 Task: Create in the project BayTech in Backlog an issue 'Integrate a new push notification feature into an existing mobile application to enhance user engagement and real-time updates', assign it to team member softage.3@softage.net and change the status to IN PROGRESS. Create in the project BayTech in Backlog an issue 'Develop a new tool for automated testing of mobile application UI/UX design and user flow', assign it to team member softage.4@softage.net and change the status to IN PROGRESS
Action: Mouse moved to (197, 64)
Screenshot: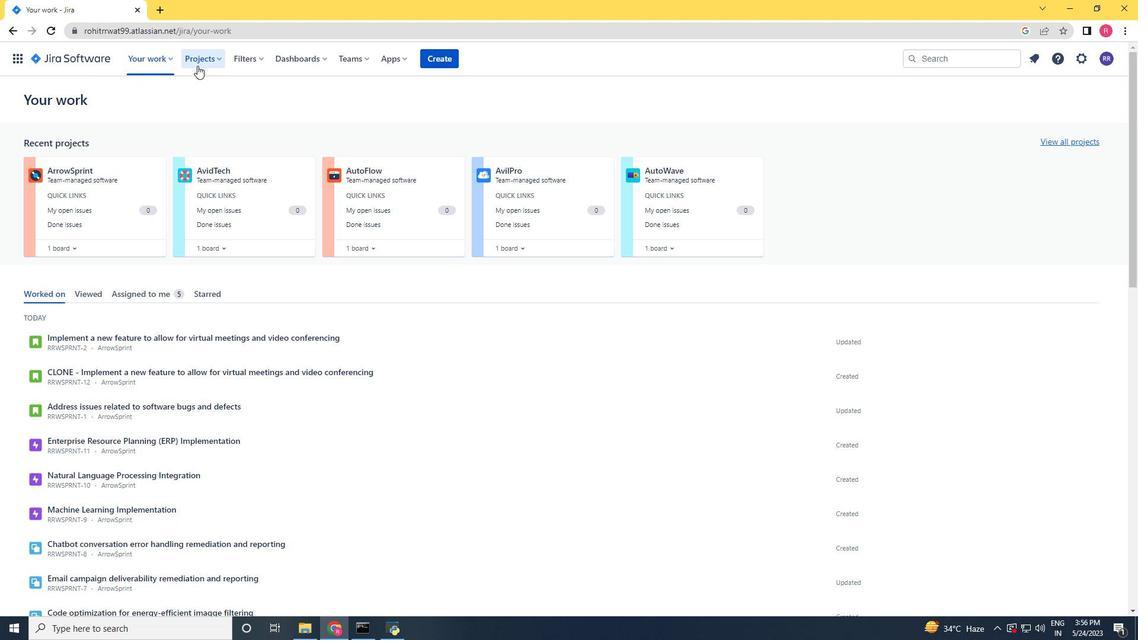 
Action: Mouse pressed left at (197, 64)
Screenshot: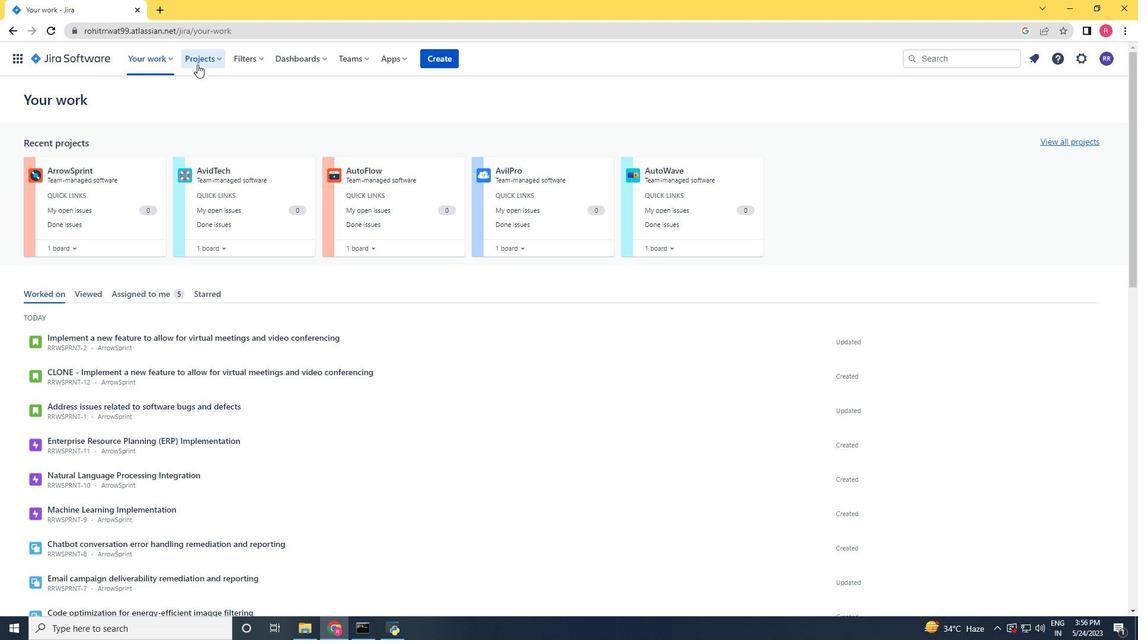 
Action: Mouse moved to (215, 99)
Screenshot: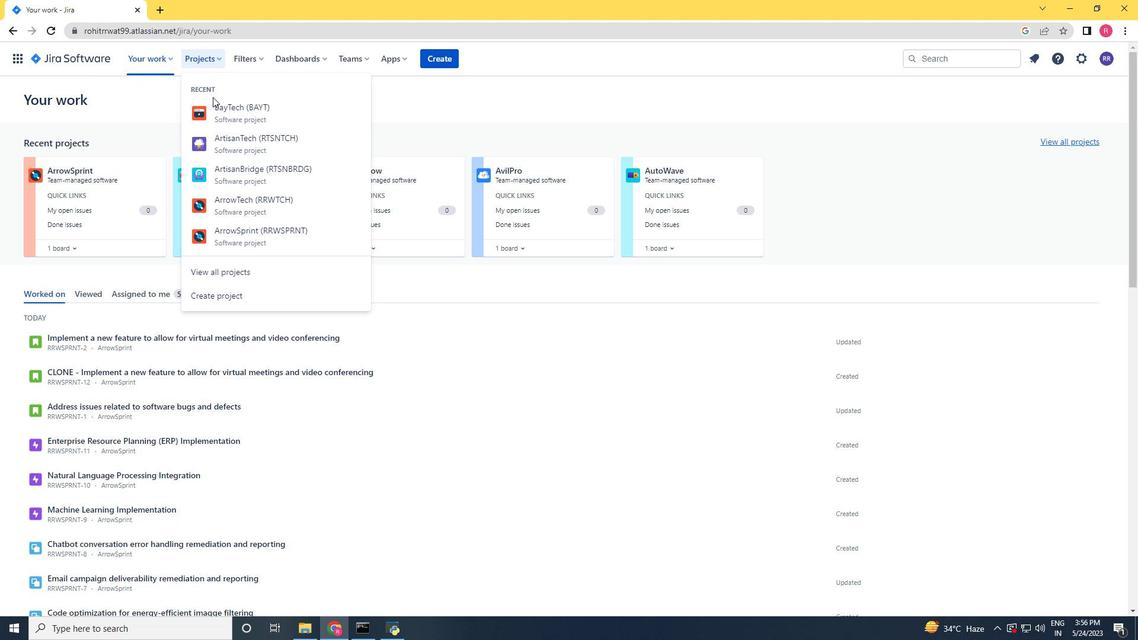 
Action: Mouse pressed left at (215, 99)
Screenshot: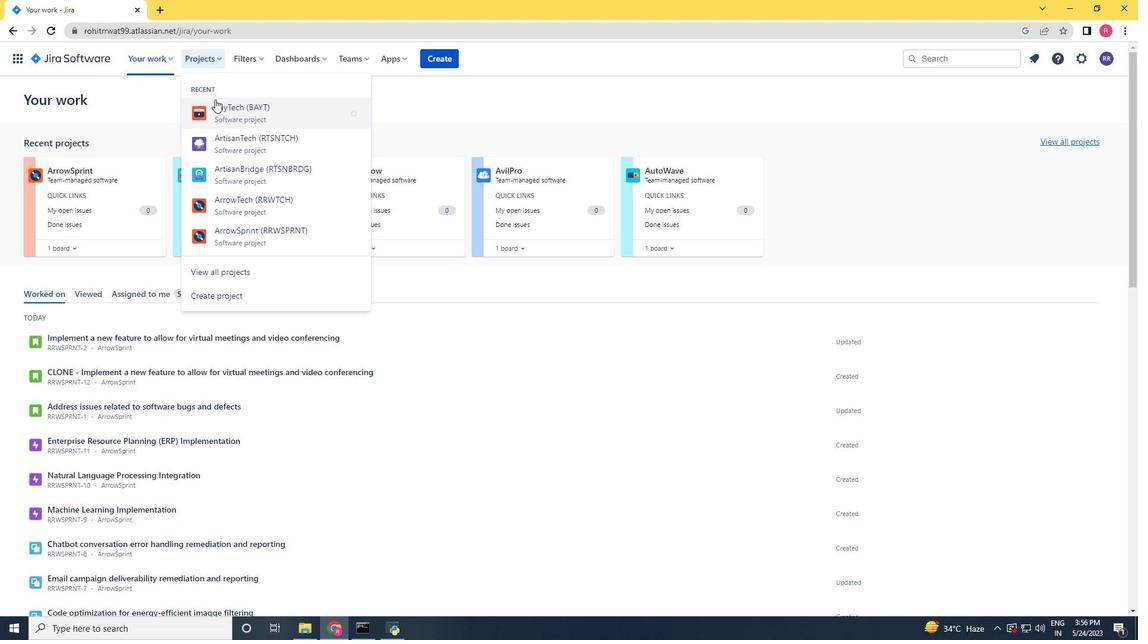 
Action: Mouse moved to (83, 181)
Screenshot: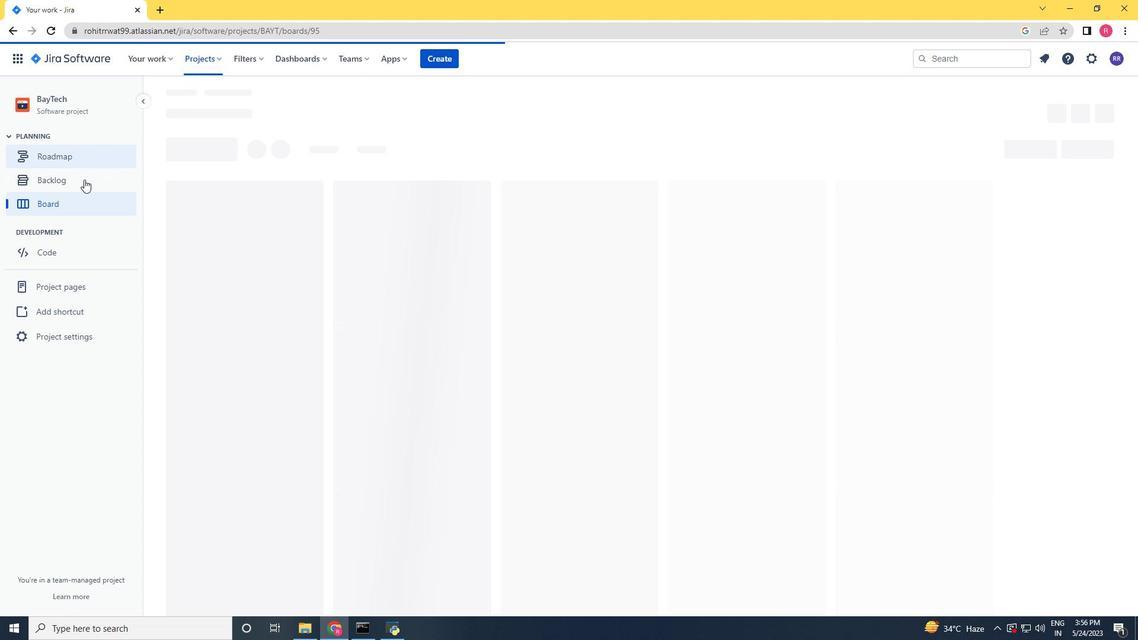 
Action: Mouse pressed left at (83, 181)
Screenshot: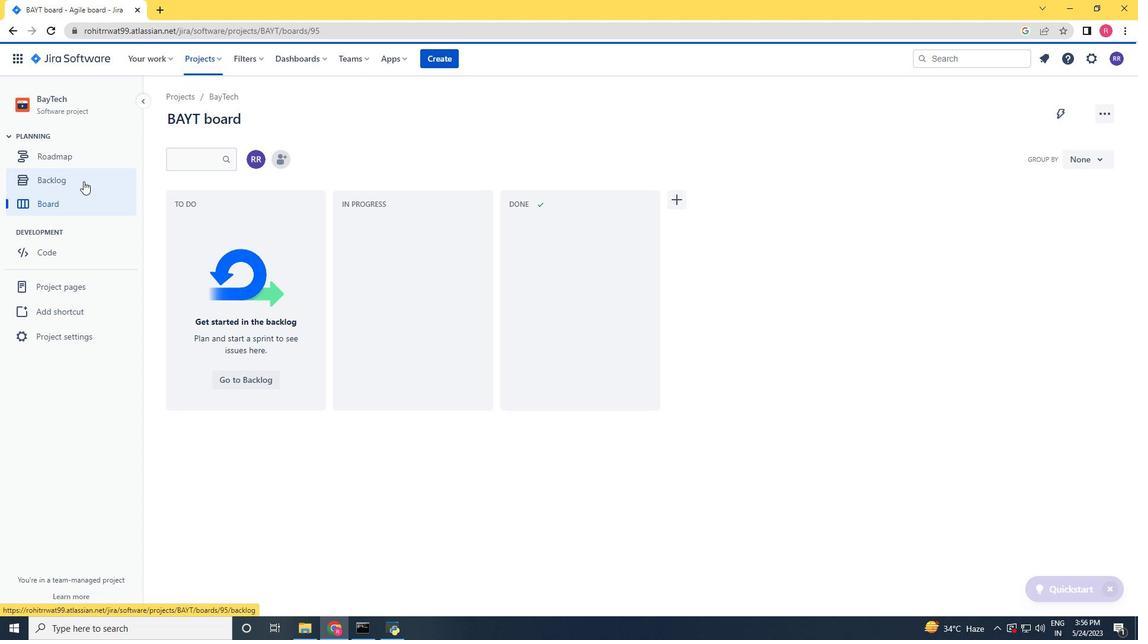 
Action: Mouse moved to (599, 407)
Screenshot: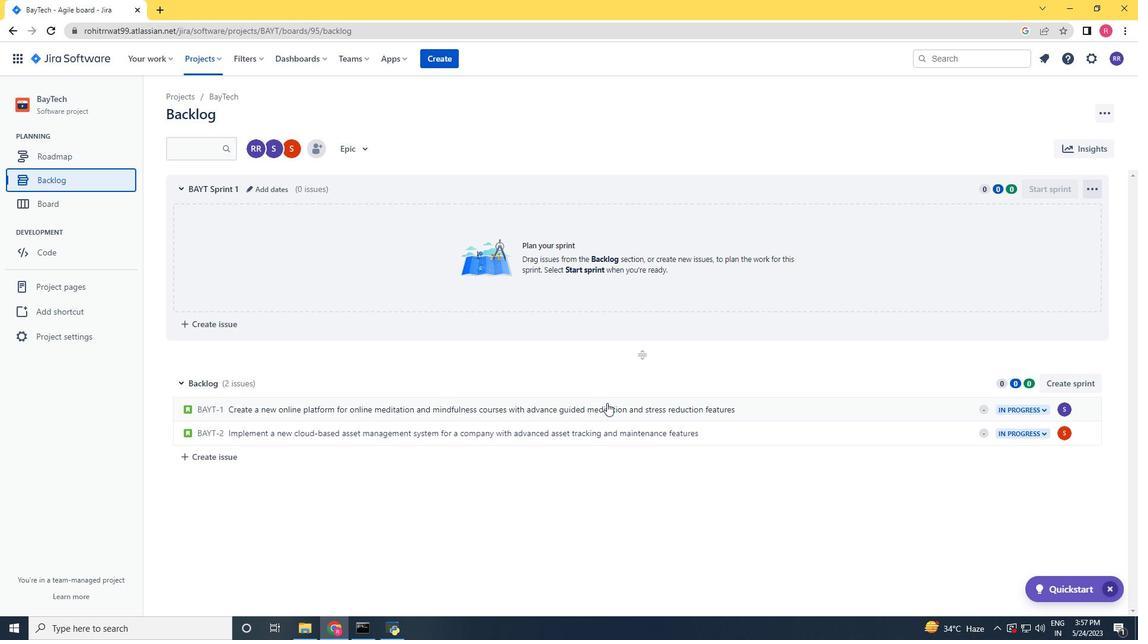 
Action: Mouse scrolled (599, 406) with delta (0, 0)
Screenshot: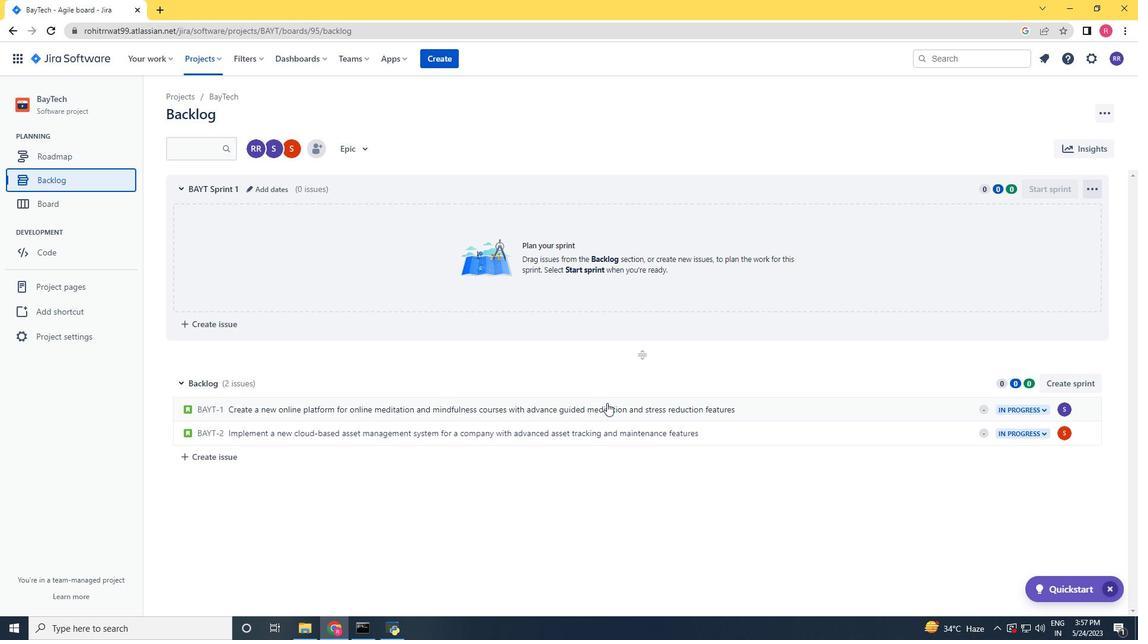 
Action: Mouse moved to (559, 423)
Screenshot: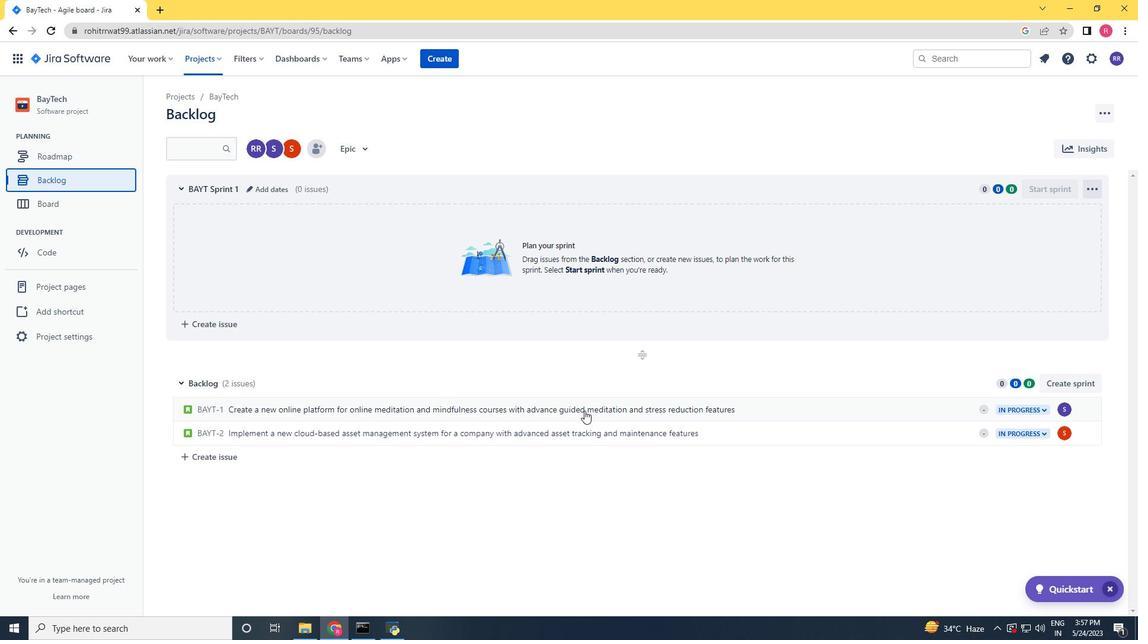
Action: Mouse scrolled (559, 422) with delta (0, 0)
Screenshot: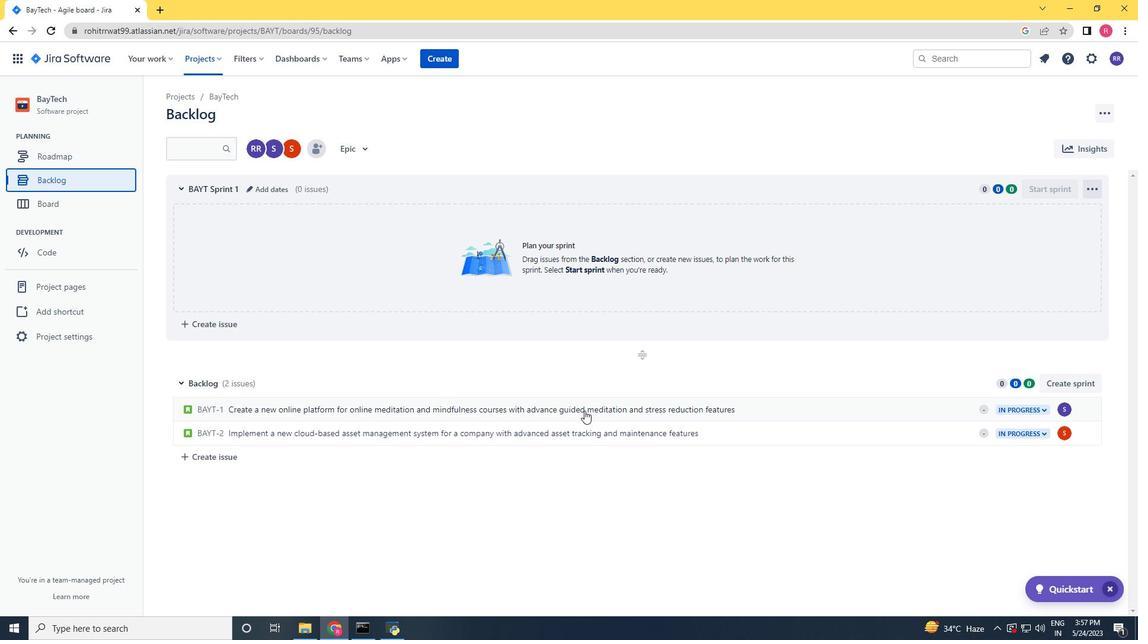
Action: Mouse moved to (243, 463)
Screenshot: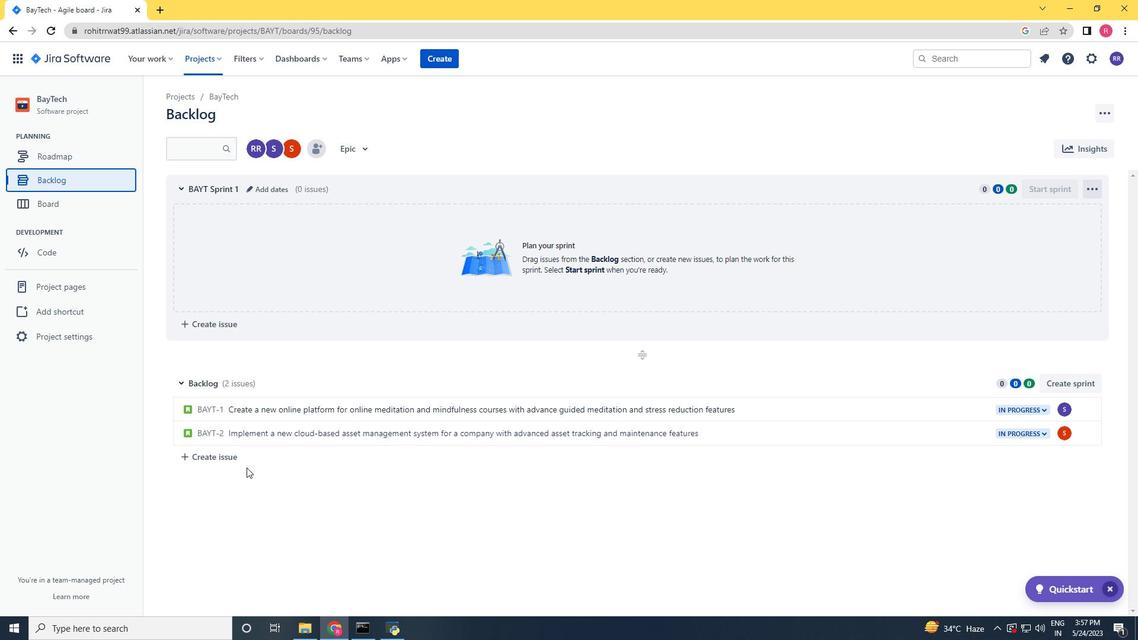
Action: Mouse pressed left at (243, 463)
Screenshot: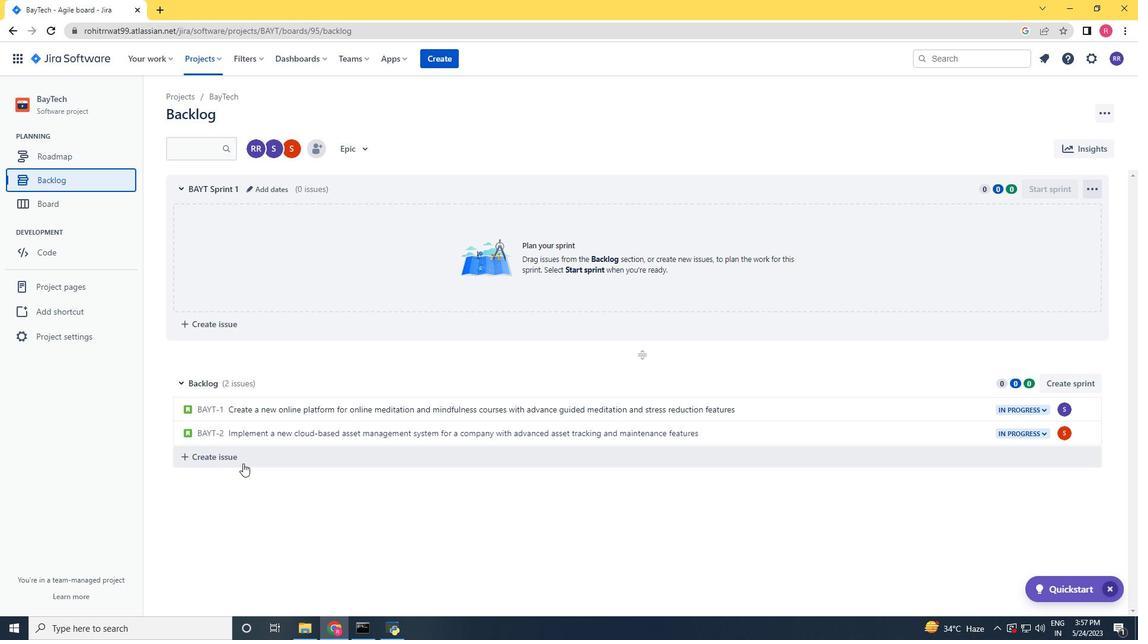 
Action: Key pressed <Key.shift_r>It<Key.backspace>nter<Key.backspace>gration<Key.space><Key.backspace><Key.backspace><Key.backspace><Key.backspace>e<Key.space>a<Key.space>new<Key.space>pi<Key.backspace>ush<Key.space>notification<Key.space>feature<Key.space>into<Key.space>an<Key.space>existing<Key.space>mobile<Key.space>applicaton<Key.space><Key.backspace><Key.backspace><Key.backspace><Key.backspace>tion<Key.space>to<Key.space>enhance<Key.space>user<Key.space>engagement<Key.space>and<Key.space>real-time<Key.space>updates<Key.space><Key.enter>
Screenshot: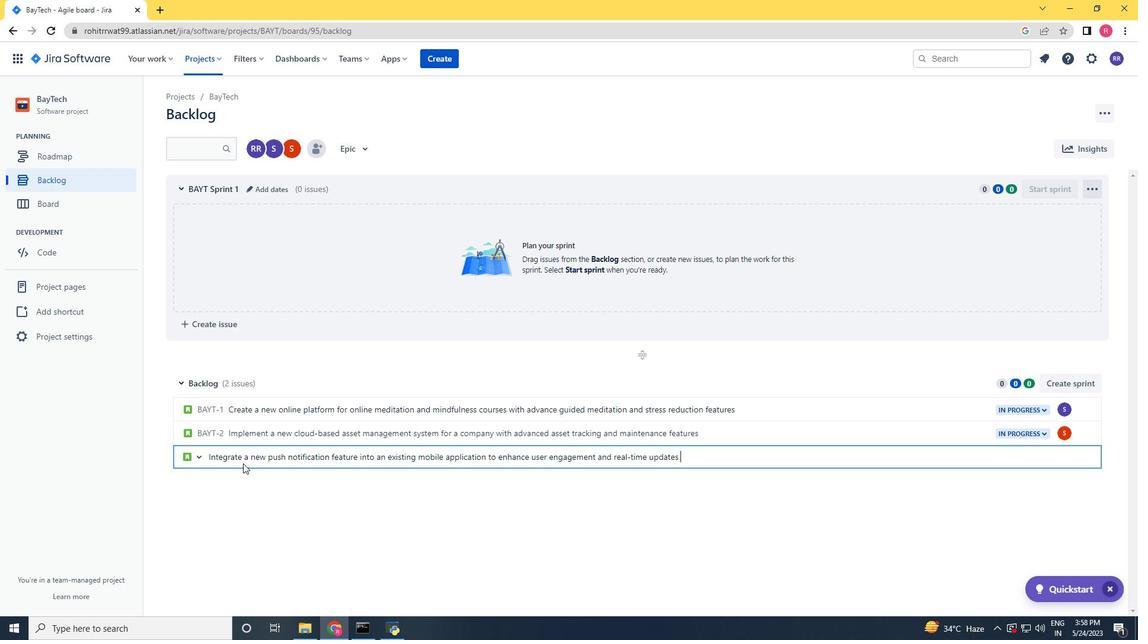 
Action: Mouse moved to (1045, 457)
Screenshot: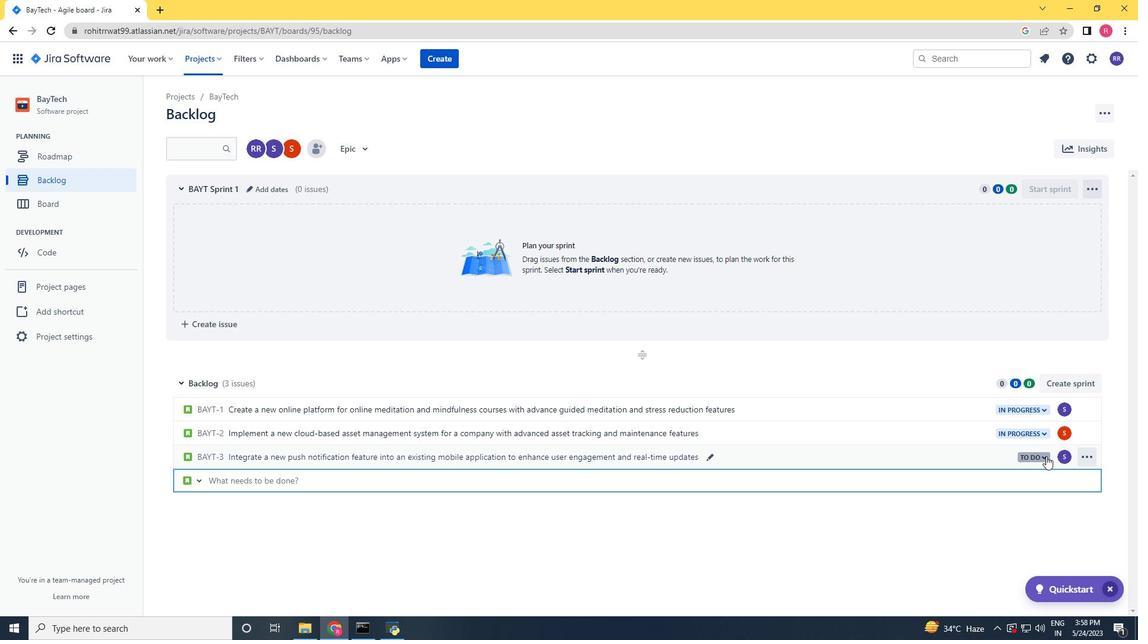 
Action: Mouse pressed left at (1045, 457)
Screenshot: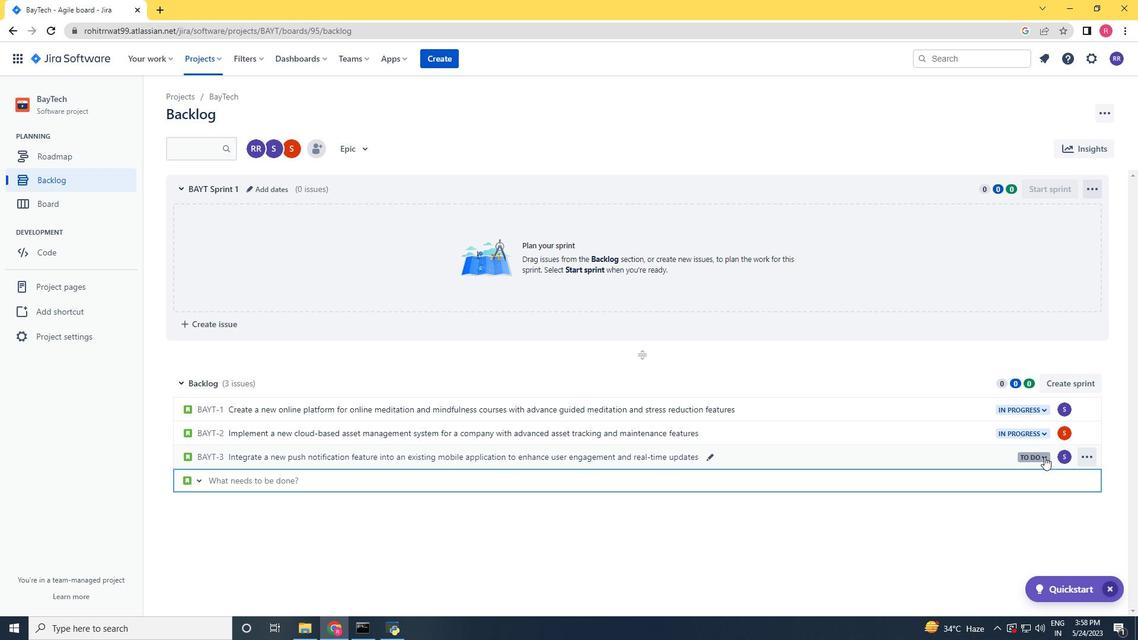 
Action: Mouse moved to (960, 483)
Screenshot: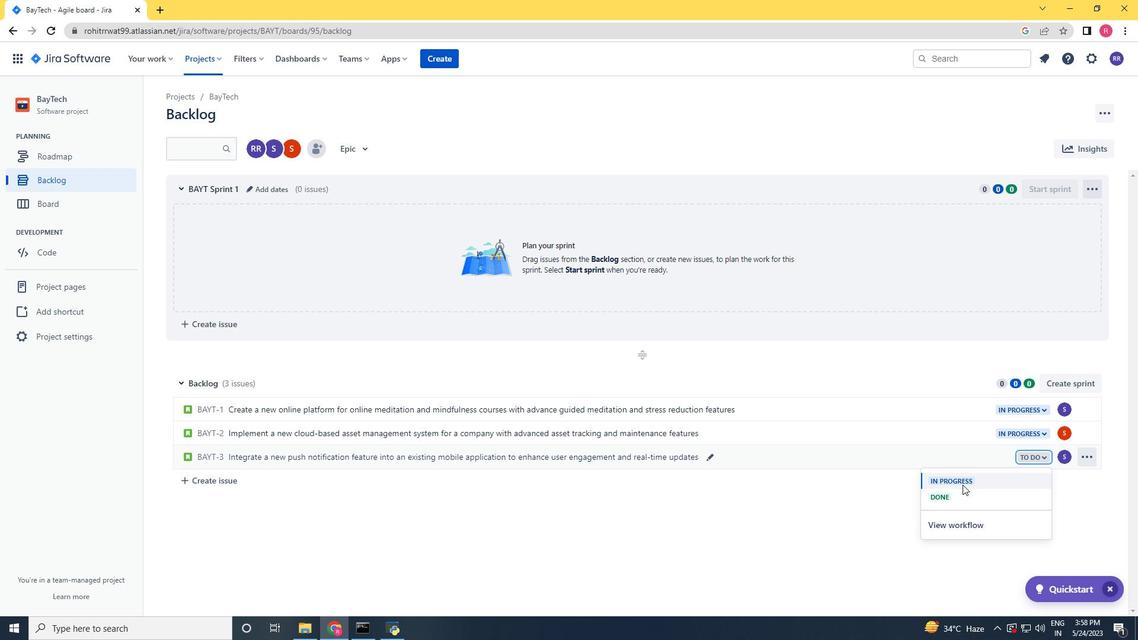 
Action: Mouse pressed left at (960, 483)
Screenshot: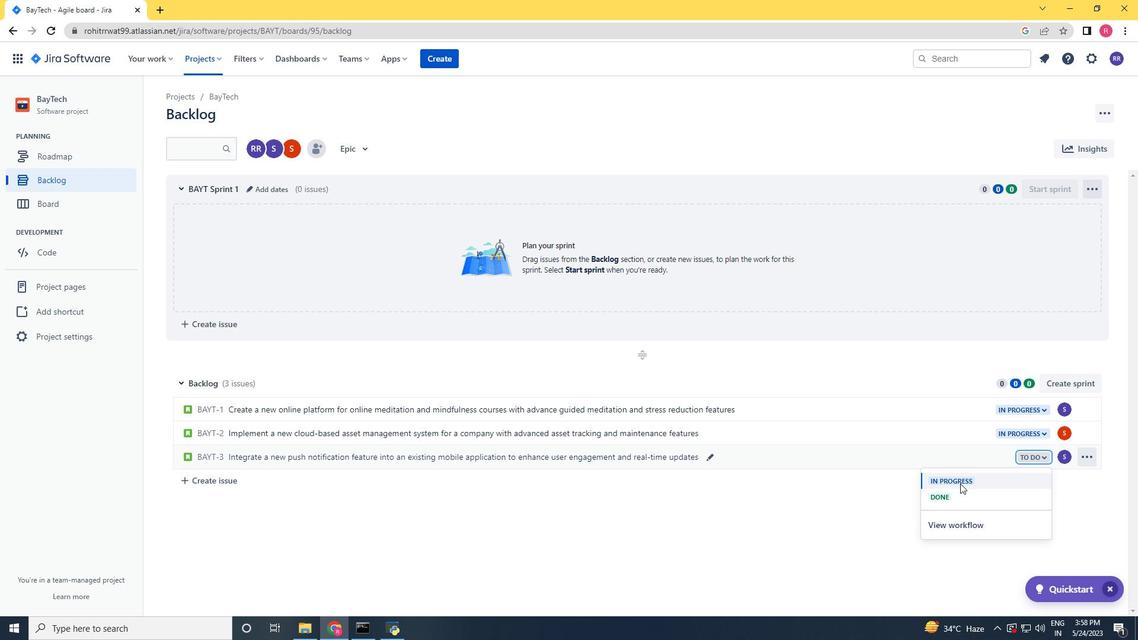 
Action: Mouse moved to (208, 474)
Screenshot: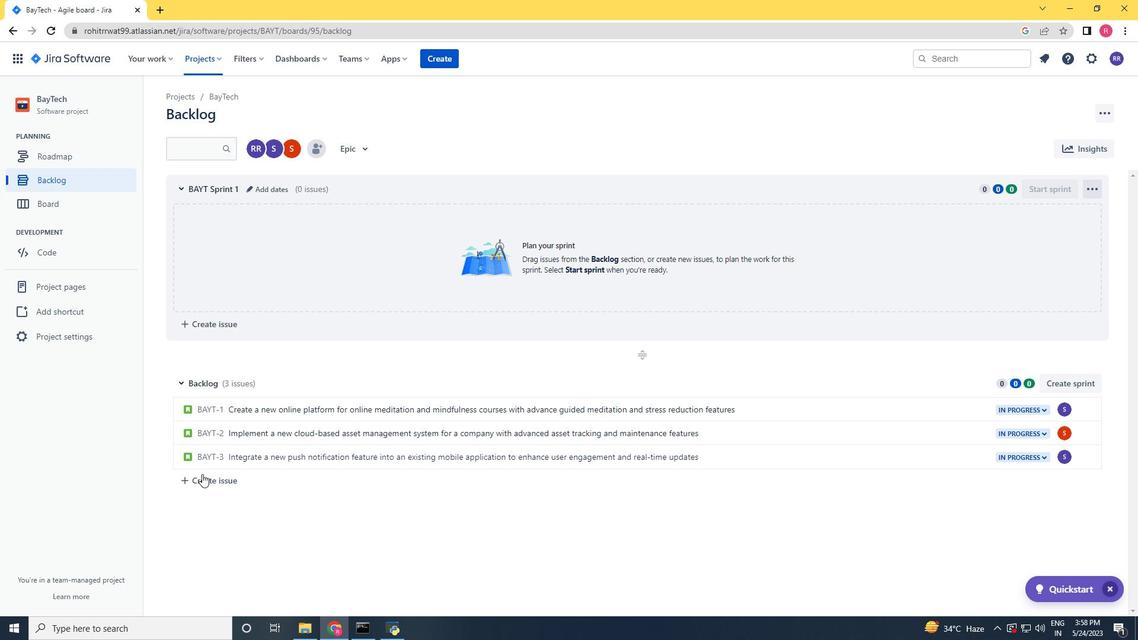 
Action: Mouse pressed left at (208, 474)
Screenshot: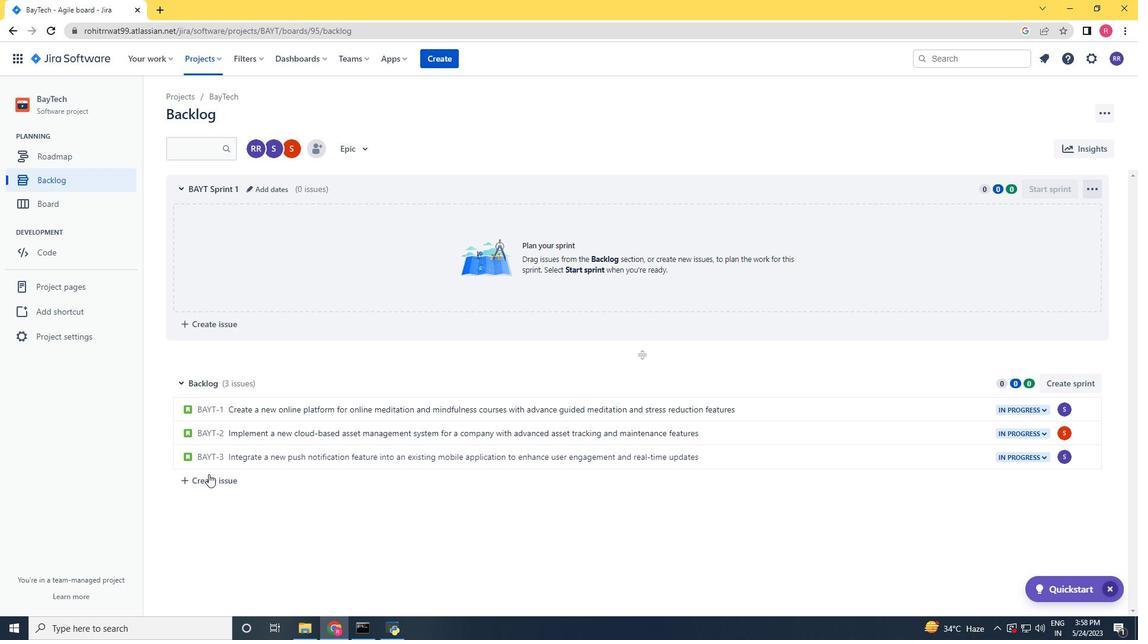 
Action: Key pressed <Key.shift>Deve
Screenshot: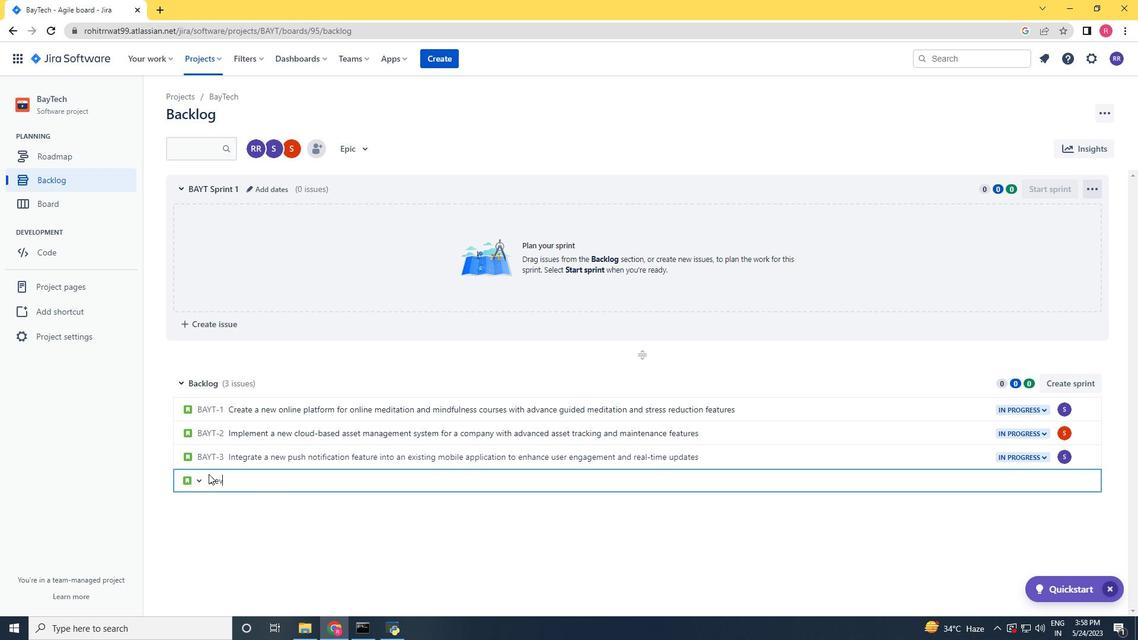 
Action: Mouse moved to (126, 402)
Screenshot: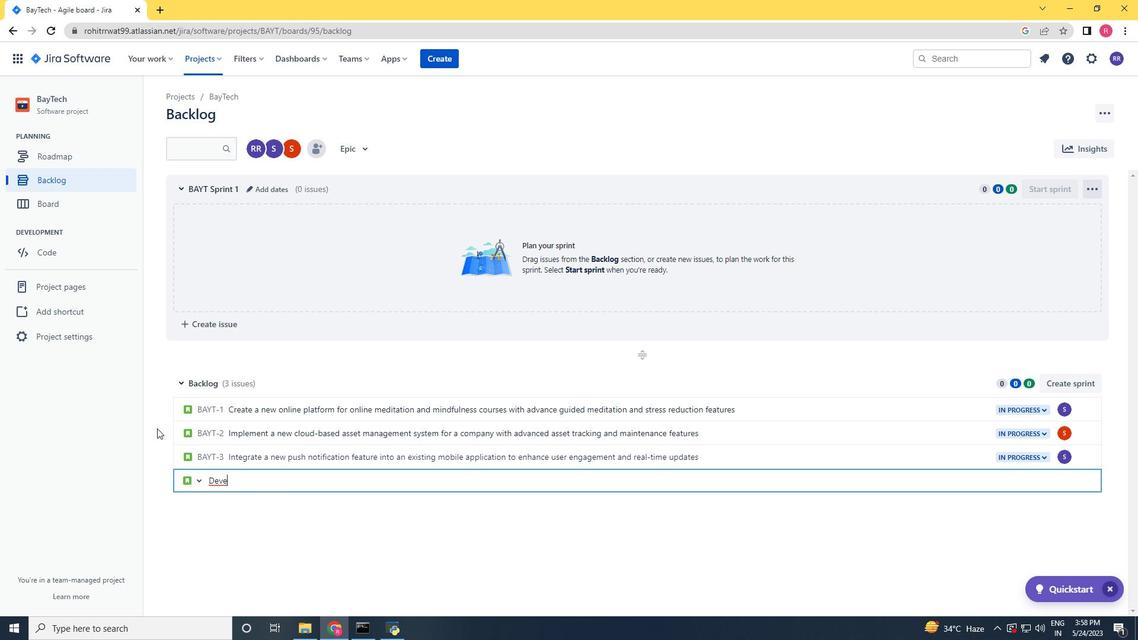 
Action: Key pressed lop<Key.space>a<Key.space>new<Key.space>tool<Key.space>dor<Key.space><Key.backspace><Key.backspace><Key.backspace><Key.backspace>for<Key.space>automated<Key.space>testing<Key.space>of<Key.space>mobile<Key.space>application<Key.space><Key.shift_r><Key.shift_r><Key.shift_r><Key.shift_r>UI/<Key.shift_r><Key.shift_r><Key.shift_r><Key.shift_r><Key.shift_r><Key.shift_r><Key.shift_r><Key.shift_r>U<Key.shift_r><Key.shift_r>X<Key.space>design<Key.space>and<Key.space>user<Key.space>floe<Key.backspace>w<Key.enter>
Screenshot: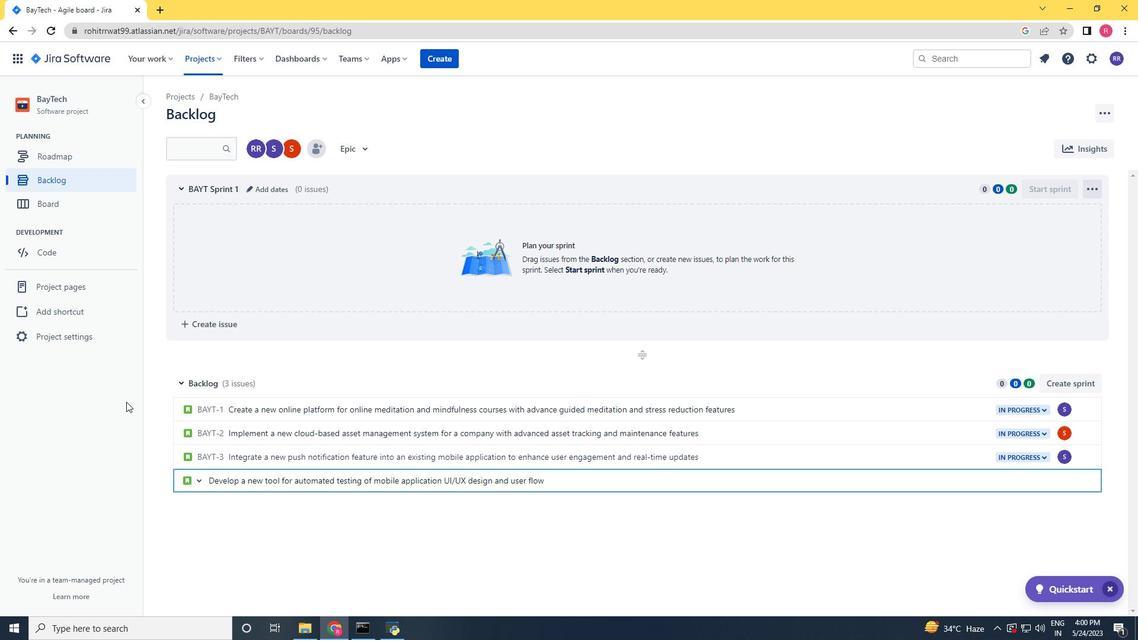 
Action: Mouse moved to (1066, 481)
Screenshot: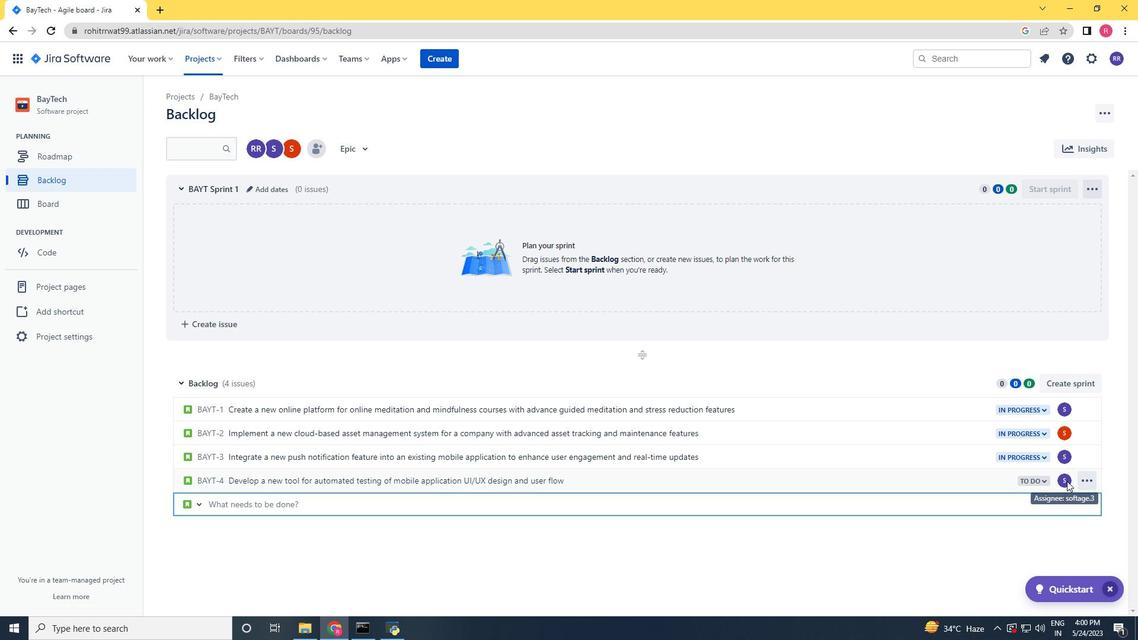 
Action: Mouse pressed left at (1066, 481)
Screenshot: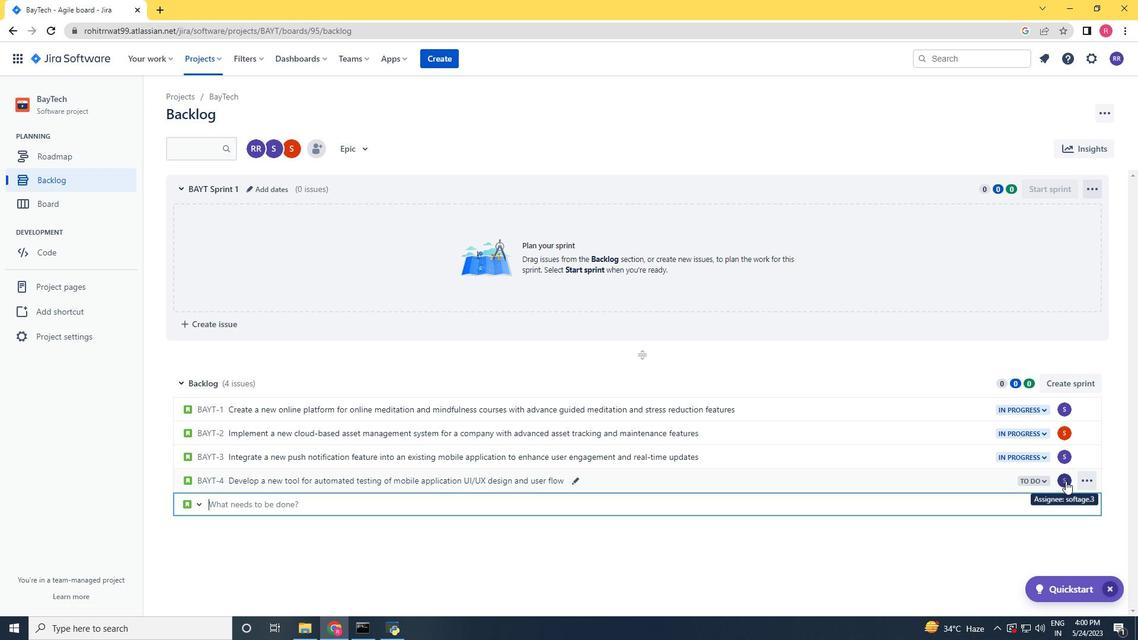 
Action: Key pressed softage.4<Key.shift>@softage.net
Screenshot: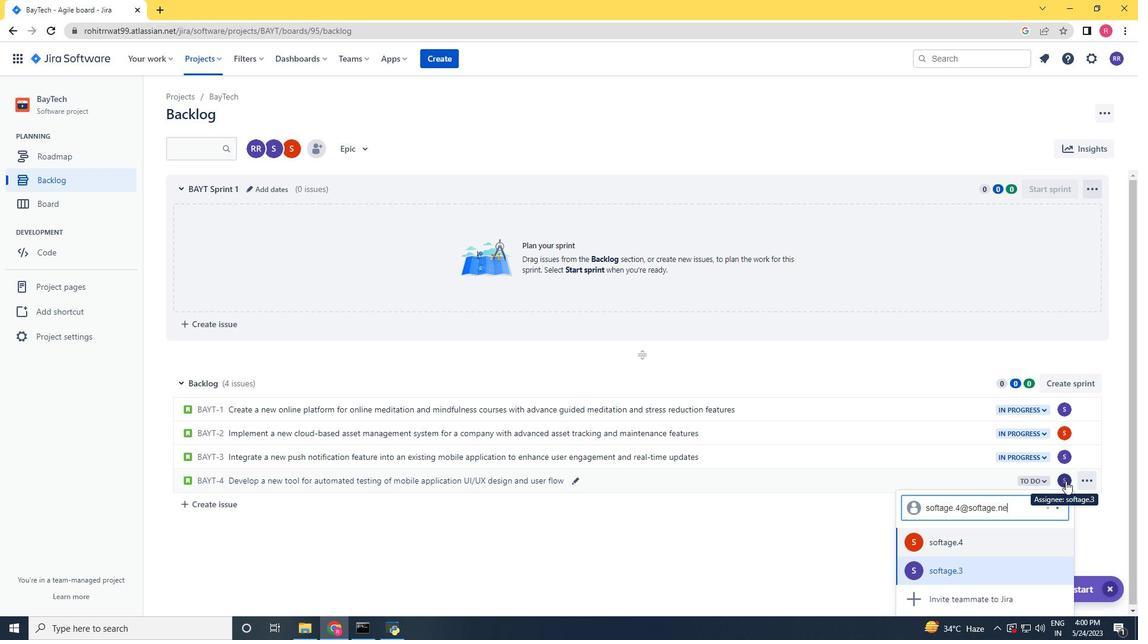 
Action: Mouse moved to (965, 537)
Screenshot: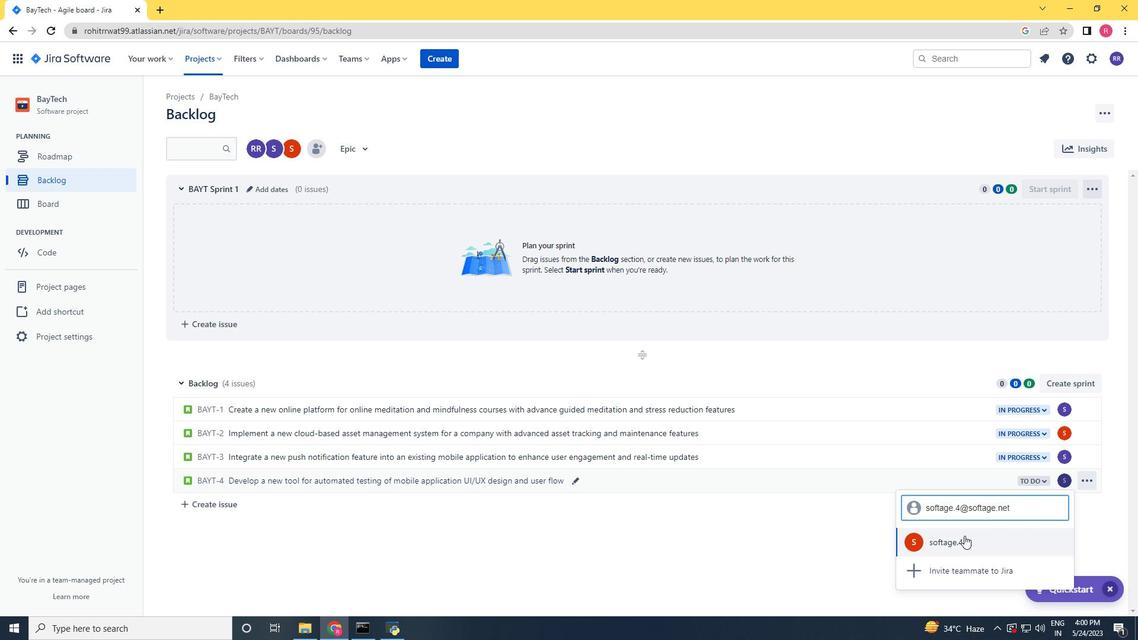 
Action: Mouse pressed left at (965, 537)
Screenshot: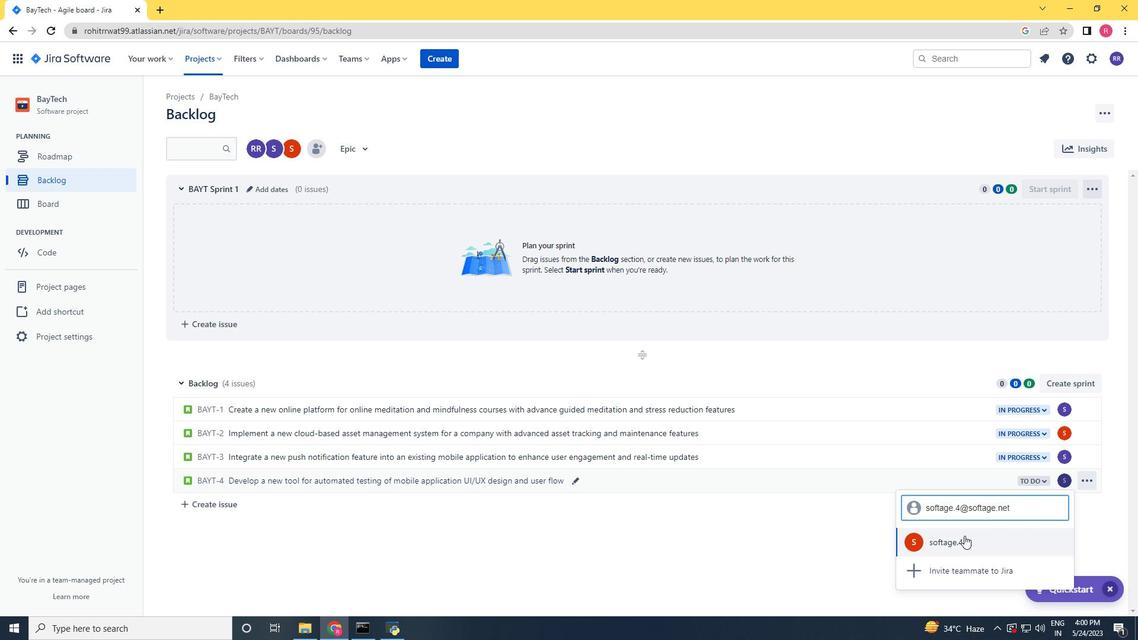 
Action: Mouse moved to (1037, 481)
Screenshot: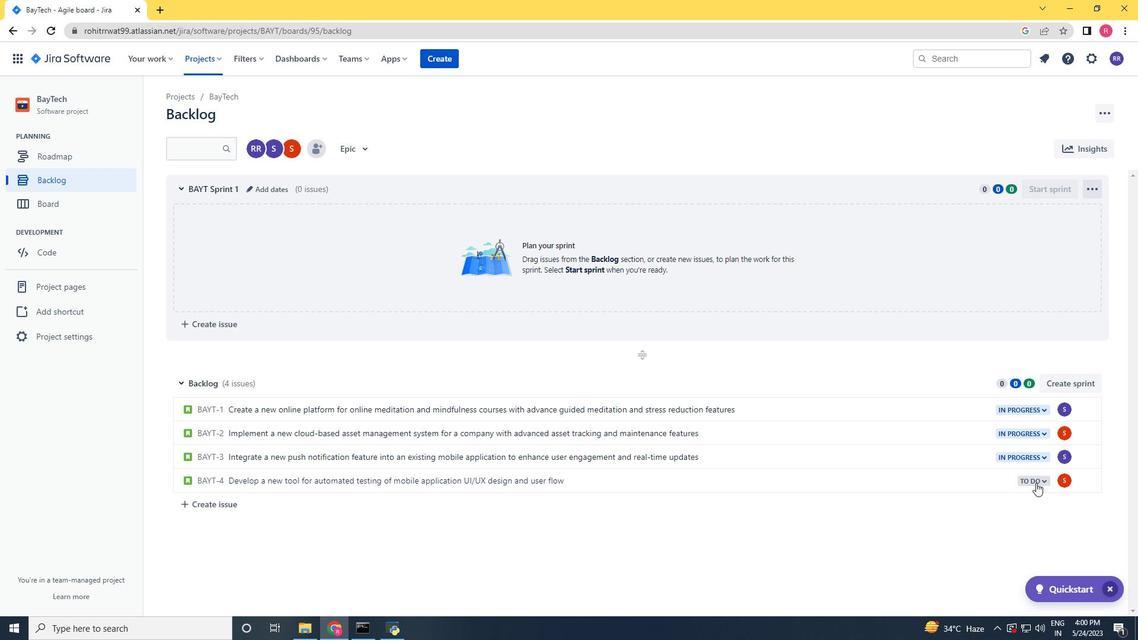 
Action: Mouse pressed left at (1037, 481)
Screenshot: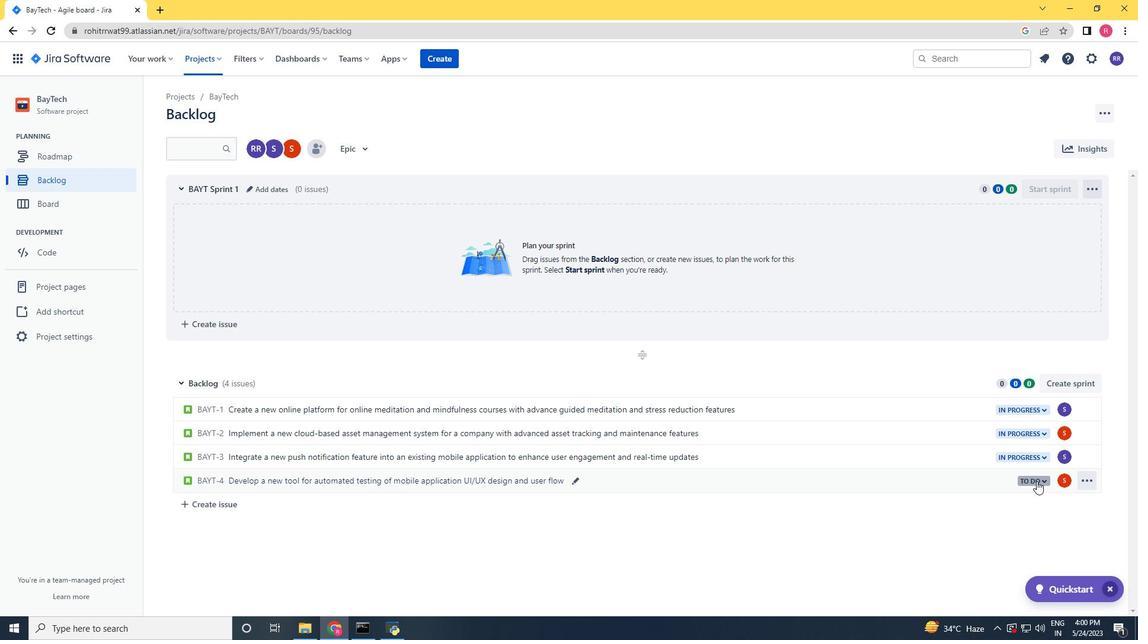 
Action: Mouse moved to (966, 500)
Screenshot: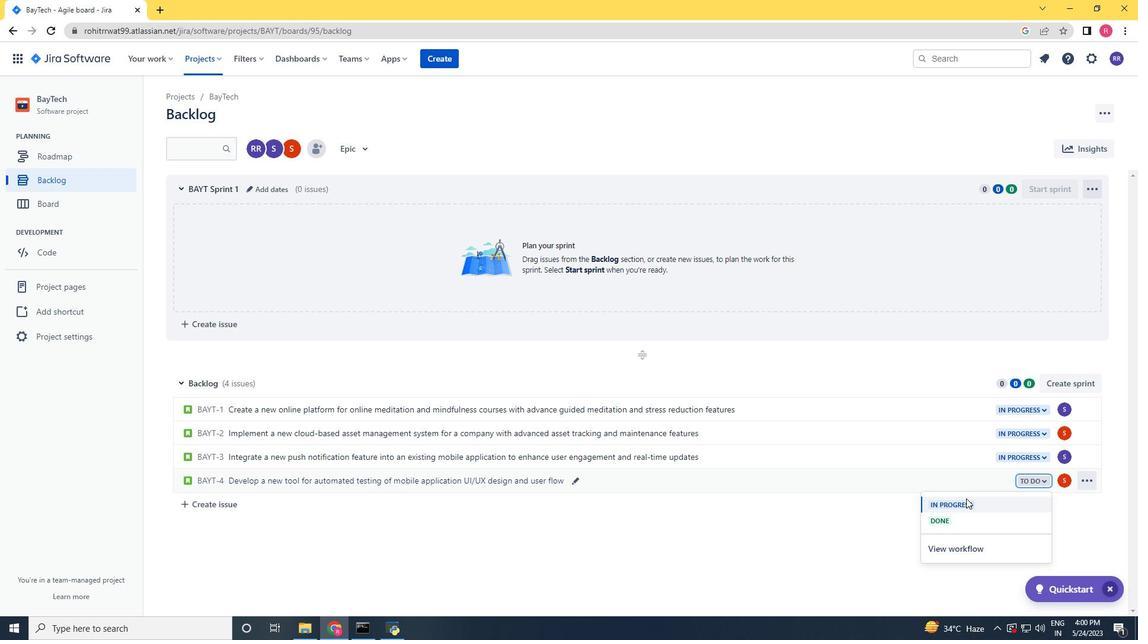 
Action: Mouse pressed left at (966, 500)
Screenshot: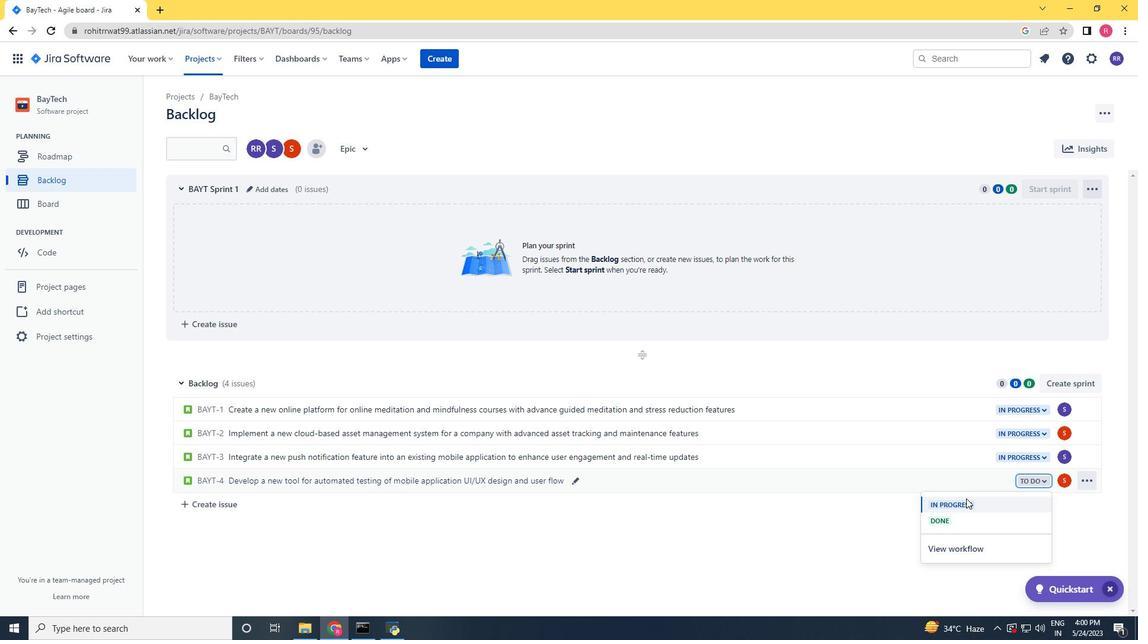 
Action: Mouse moved to (725, 610)
Screenshot: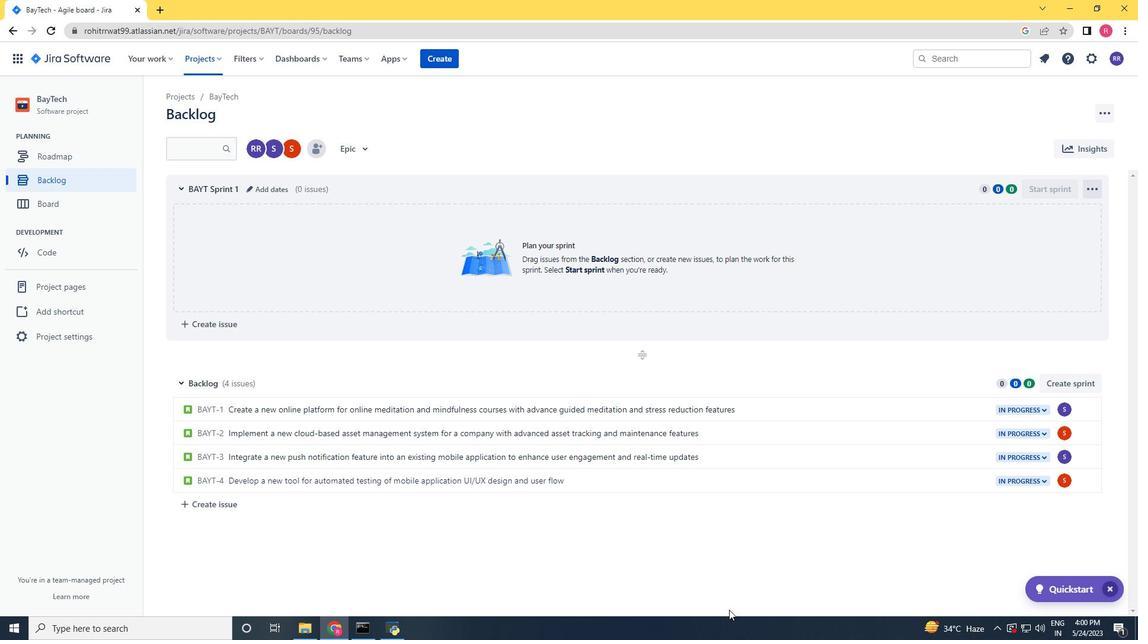 
